 Task: Create a blank project ApexLine with privacy Public and default view as List and in the team Taskers . Create three sections in the project as To-Do, Doing and Done
Action: Mouse moved to (64, 204)
Screenshot: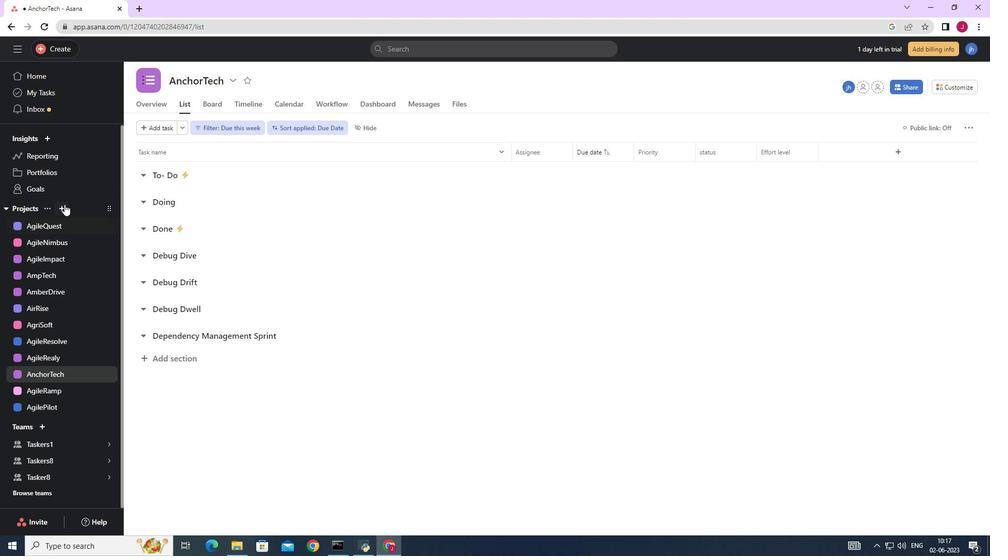 
Action: Mouse pressed left at (64, 204)
Screenshot: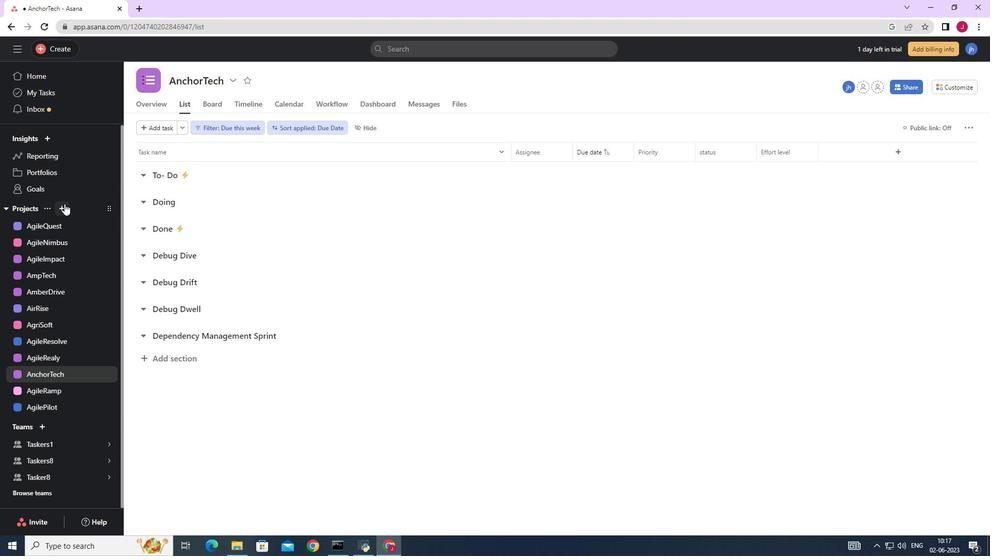 
Action: Mouse moved to (94, 230)
Screenshot: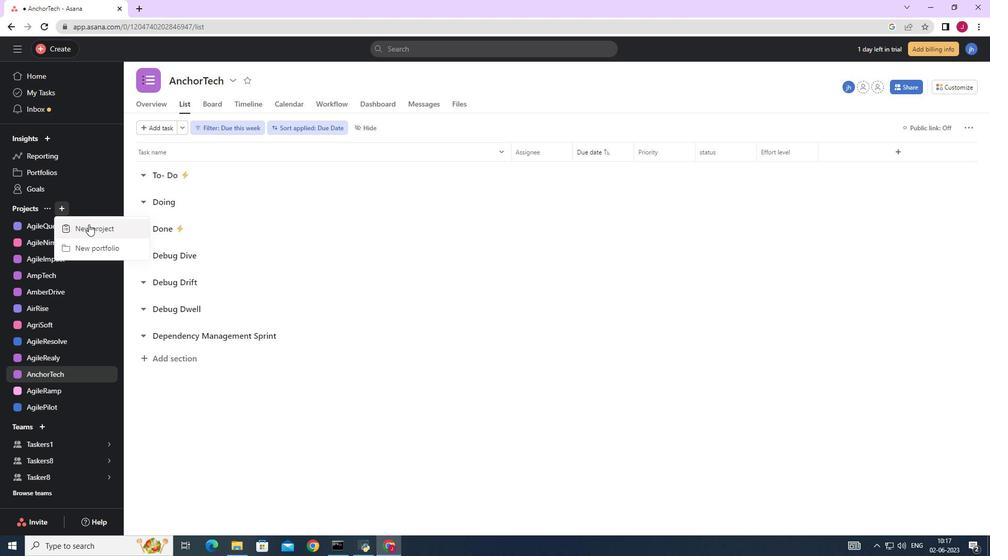 
Action: Mouse pressed left at (94, 230)
Screenshot: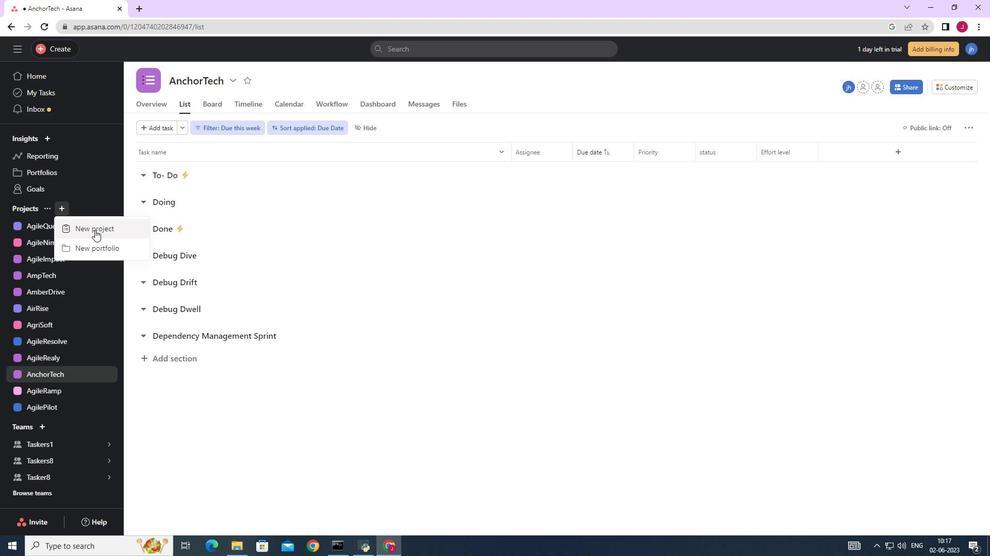 
Action: Mouse moved to (419, 222)
Screenshot: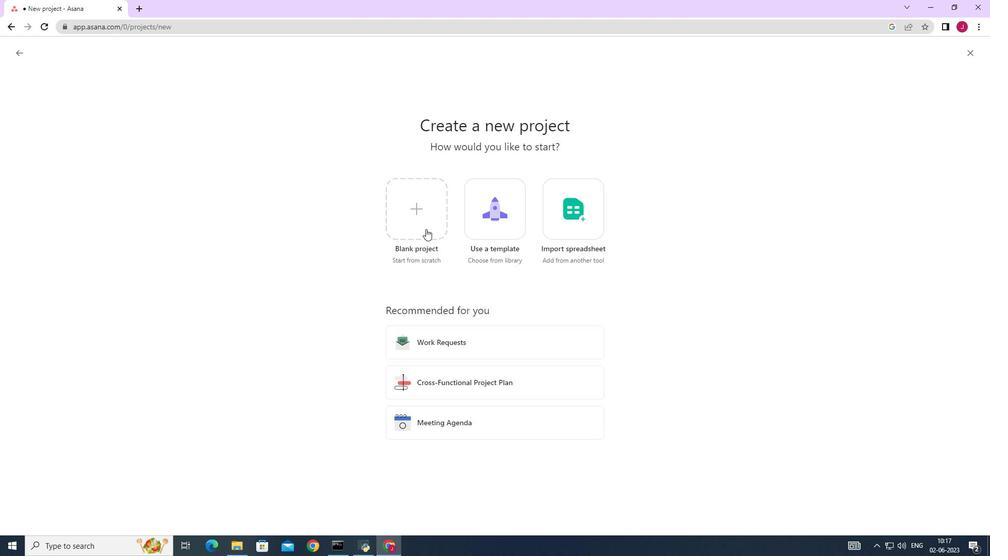 
Action: Mouse pressed left at (419, 222)
Screenshot: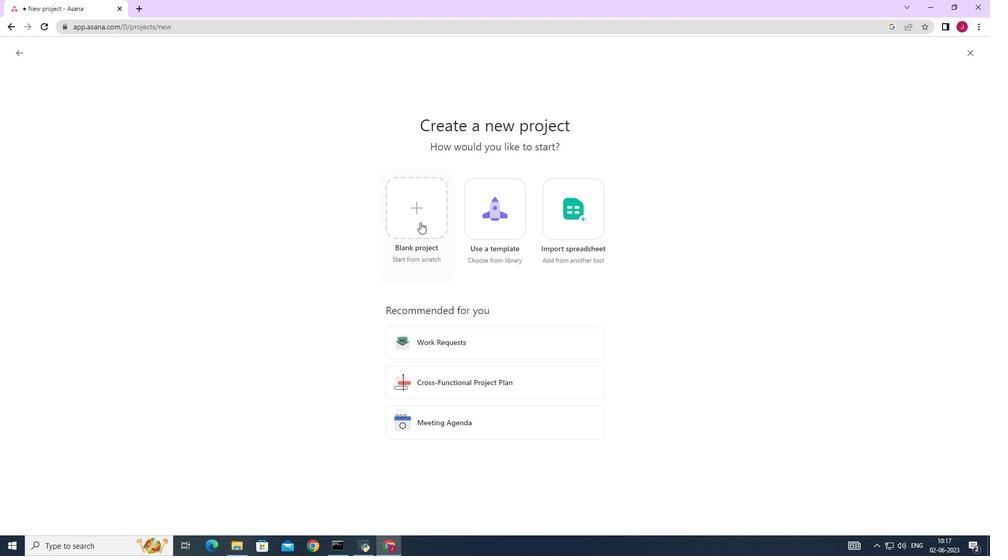 
Action: Mouse moved to (274, 133)
Screenshot: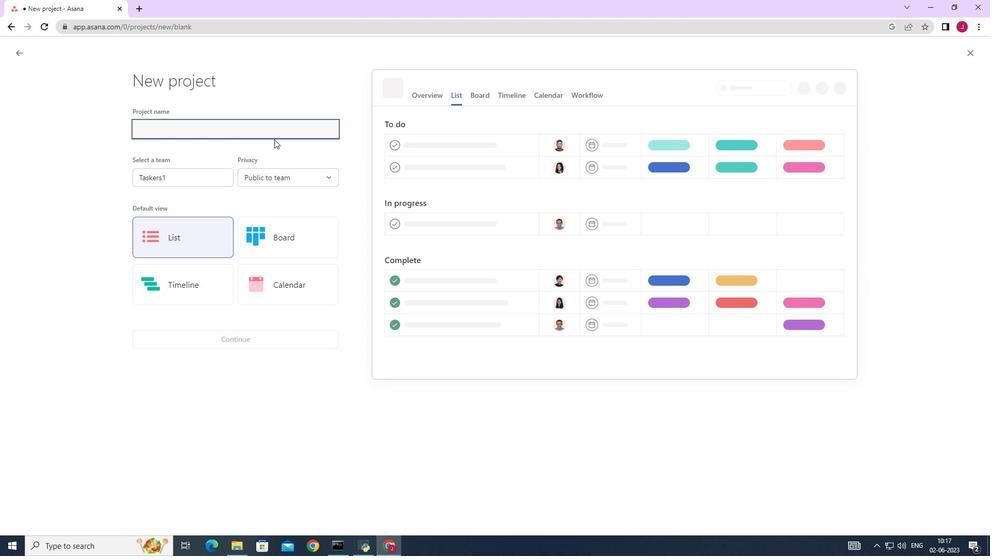 
Action: Key pressed <Key.caps_lock>A<Key.caps_lock>pex<Key.caps_lock>L<Key.caps_lock>ine
Screenshot: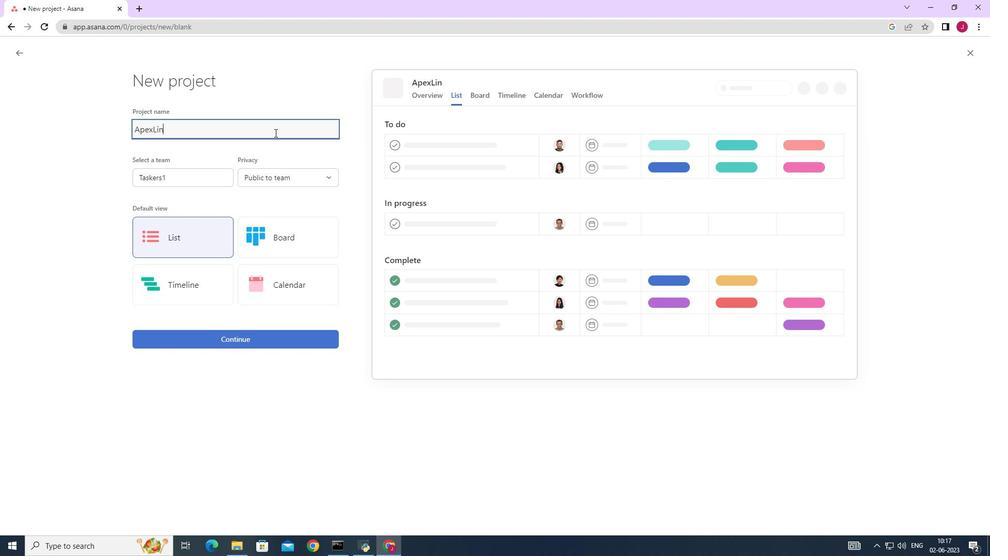 
Action: Mouse moved to (216, 176)
Screenshot: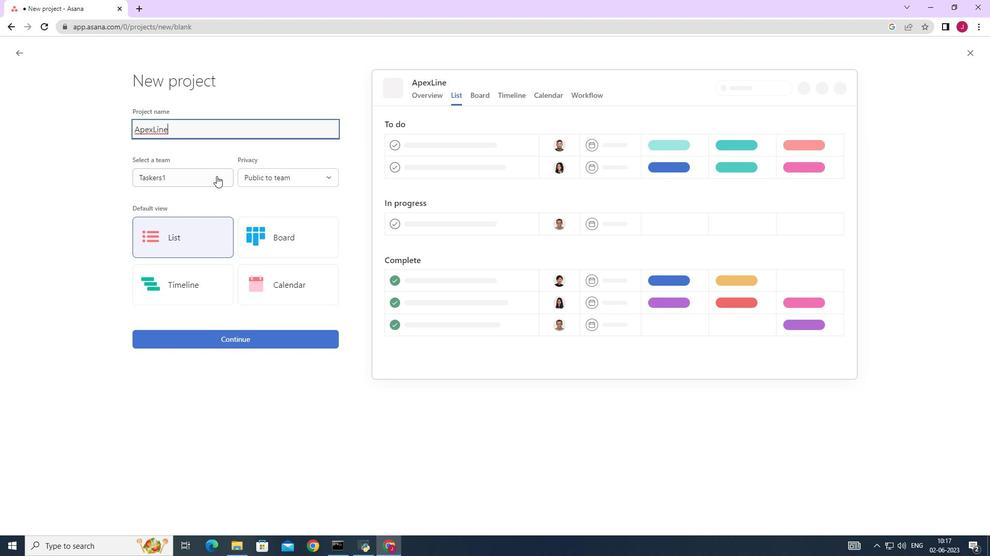 
Action: Mouse pressed left at (216, 176)
Screenshot: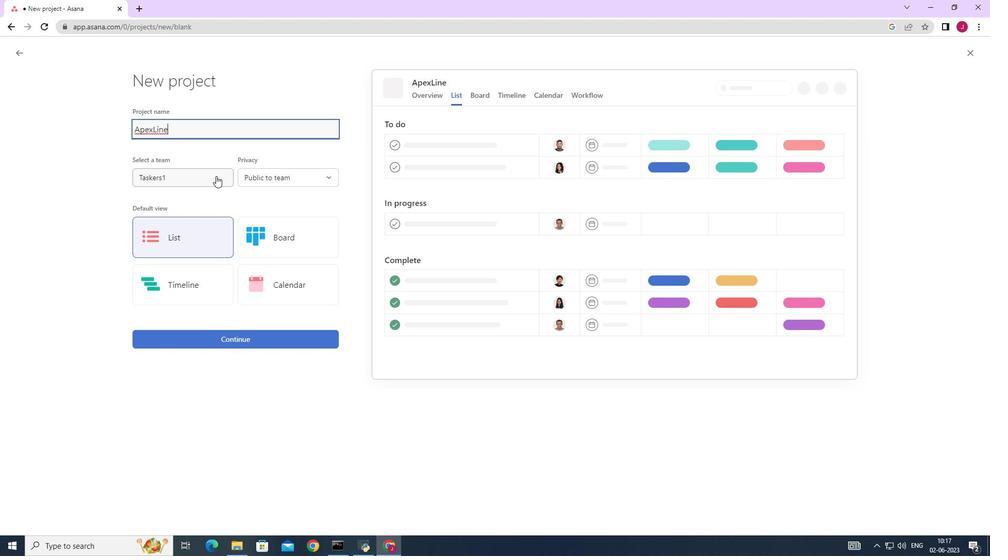 
Action: Mouse moved to (192, 198)
Screenshot: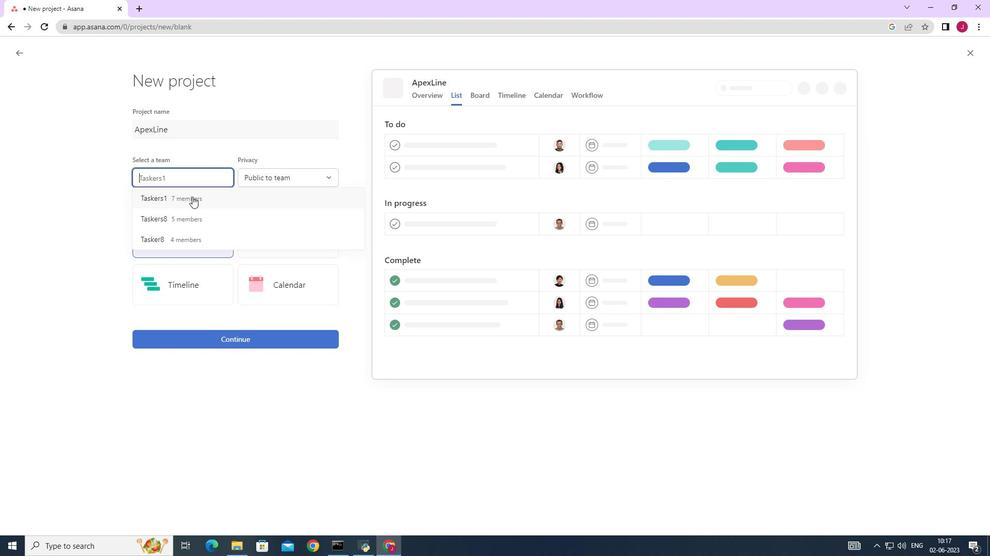 
Action: Mouse pressed left at (192, 198)
Screenshot: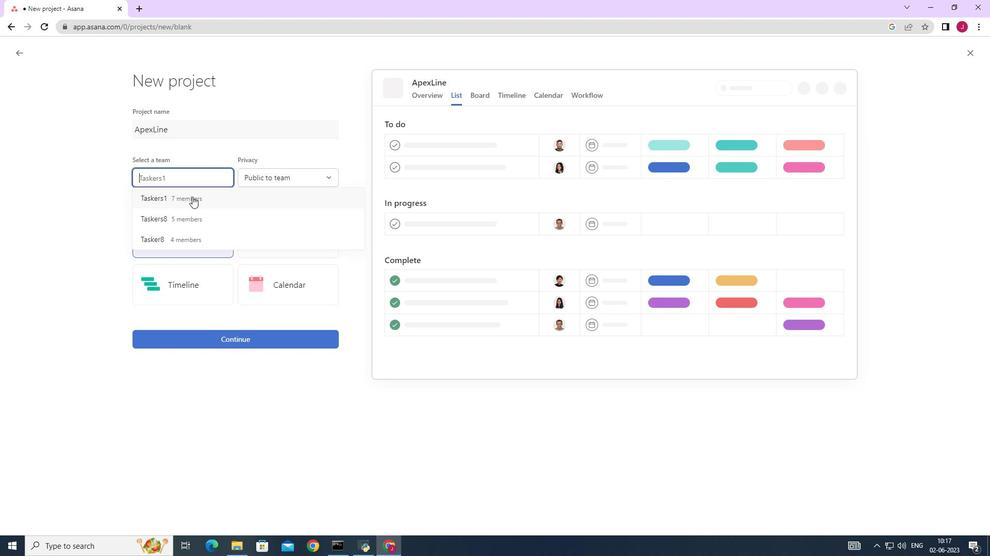 
Action: Mouse moved to (301, 174)
Screenshot: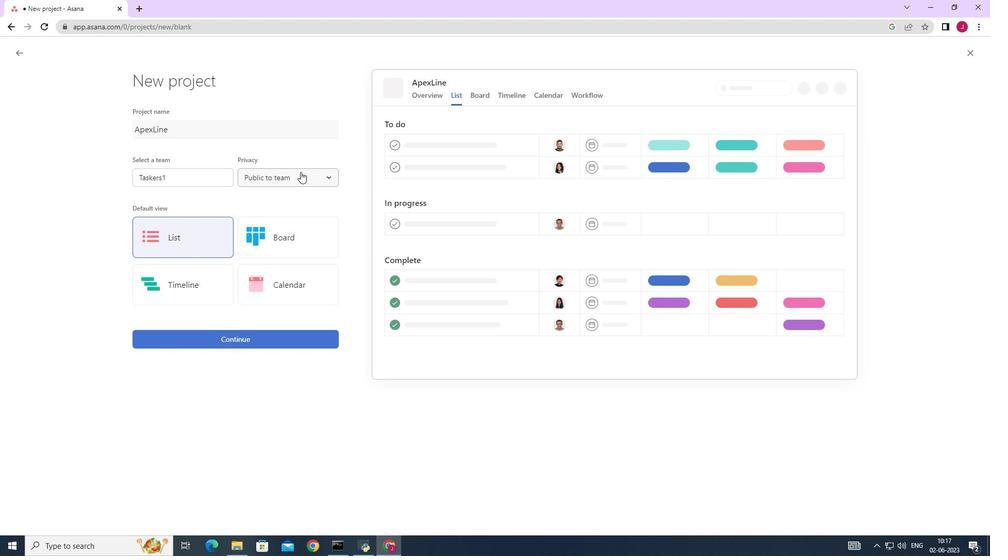 
Action: Mouse pressed left at (301, 174)
Screenshot: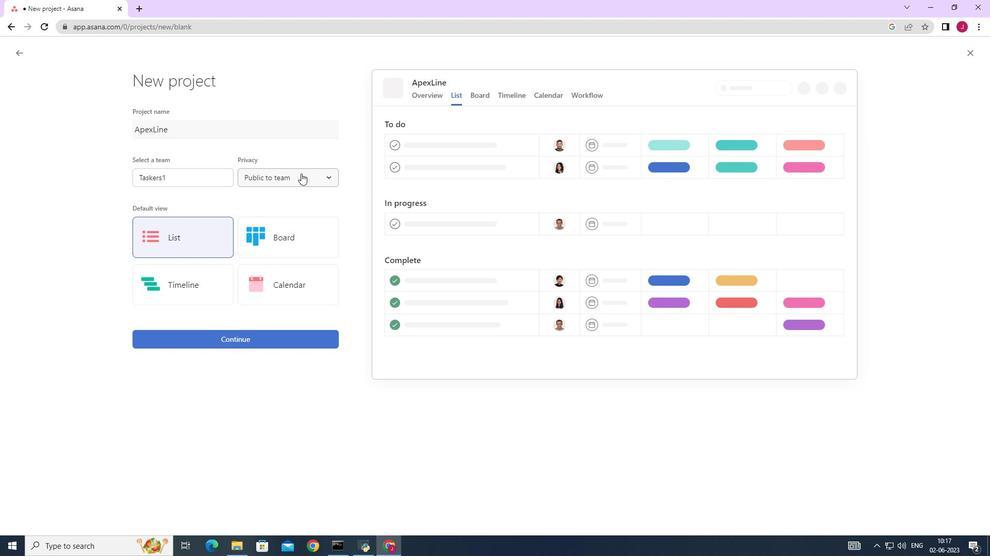 
Action: Mouse moved to (304, 196)
Screenshot: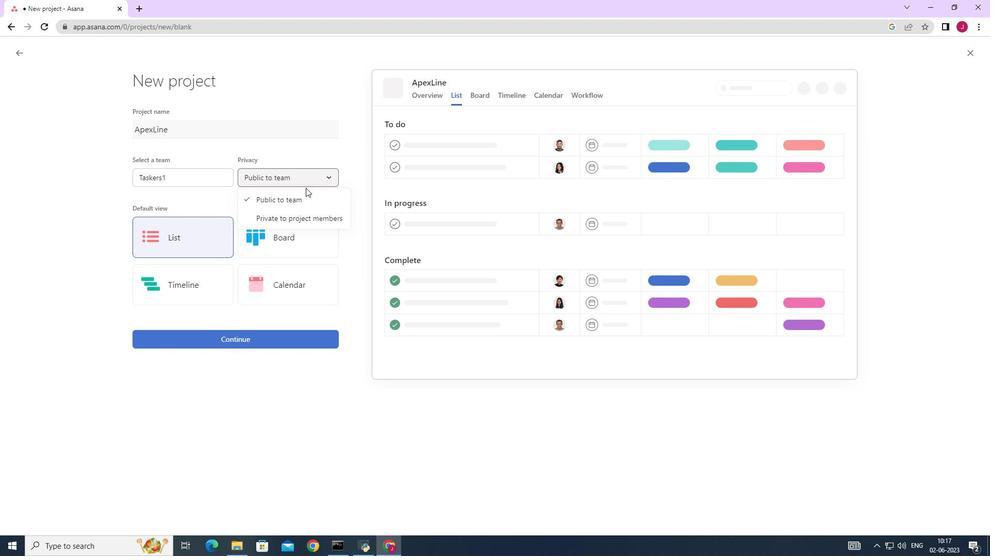 
Action: Mouse pressed left at (304, 196)
Screenshot: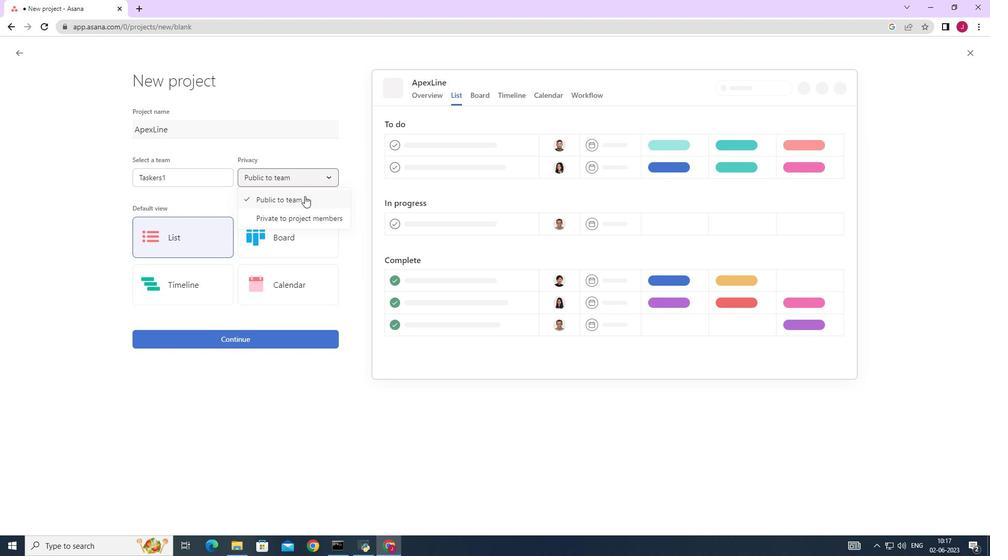 
Action: Mouse moved to (171, 241)
Screenshot: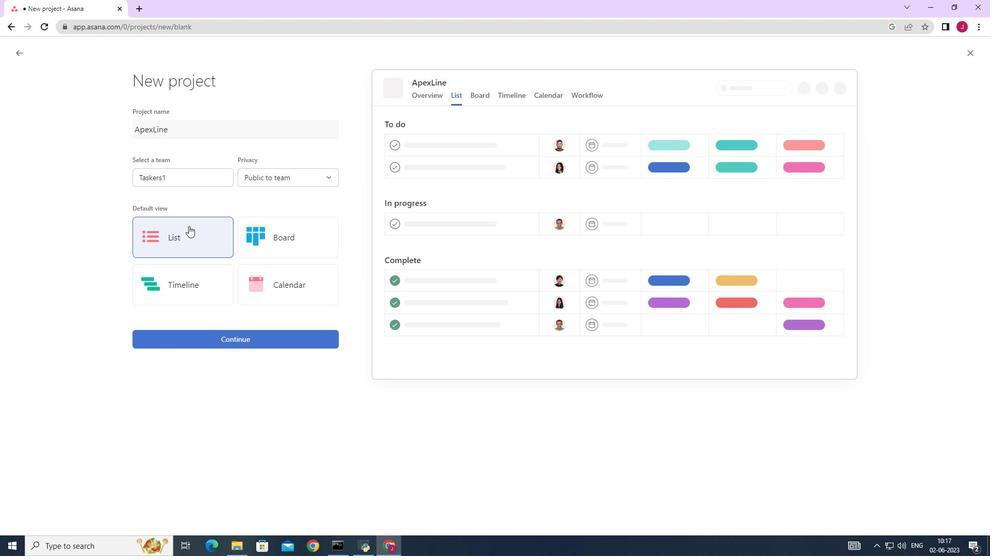 
Action: Mouse pressed left at (171, 241)
Screenshot: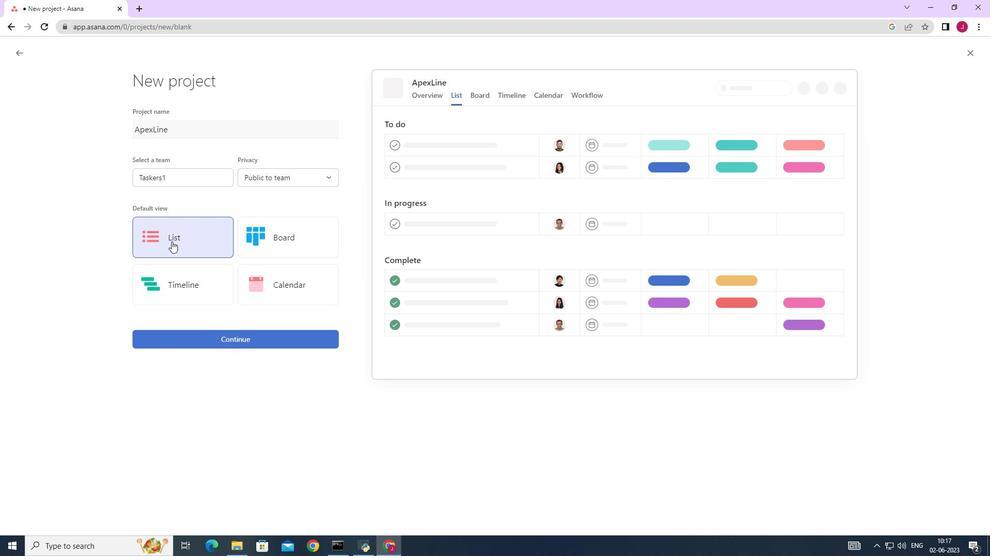 
Action: Mouse moved to (240, 340)
Screenshot: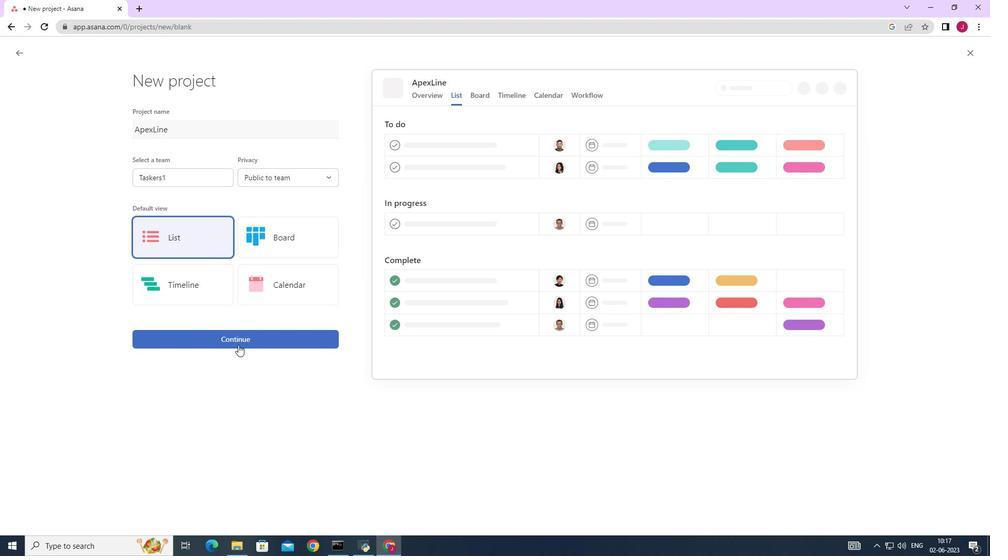 
Action: Mouse pressed left at (240, 340)
Screenshot: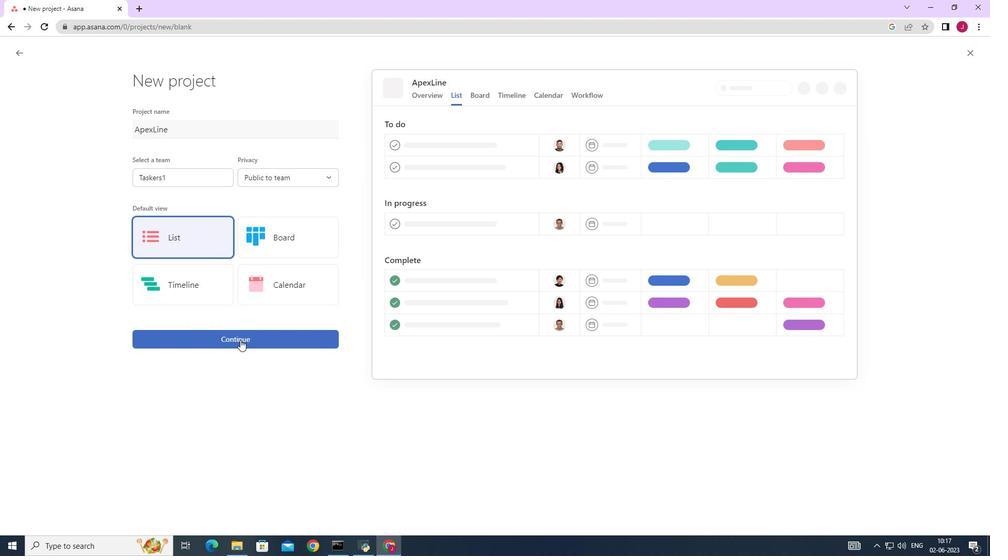
Action: Mouse moved to (273, 276)
Screenshot: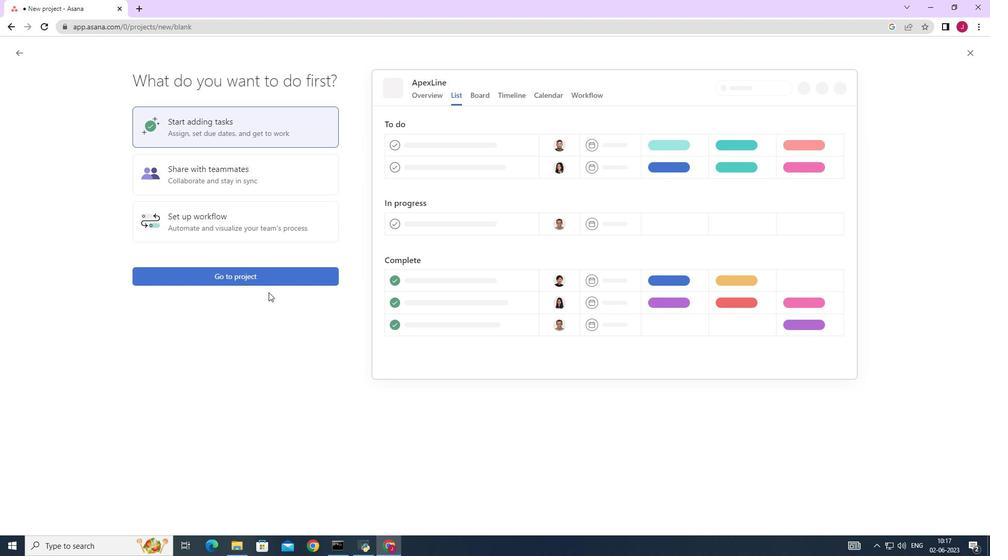 
Action: Mouse pressed left at (273, 276)
Screenshot: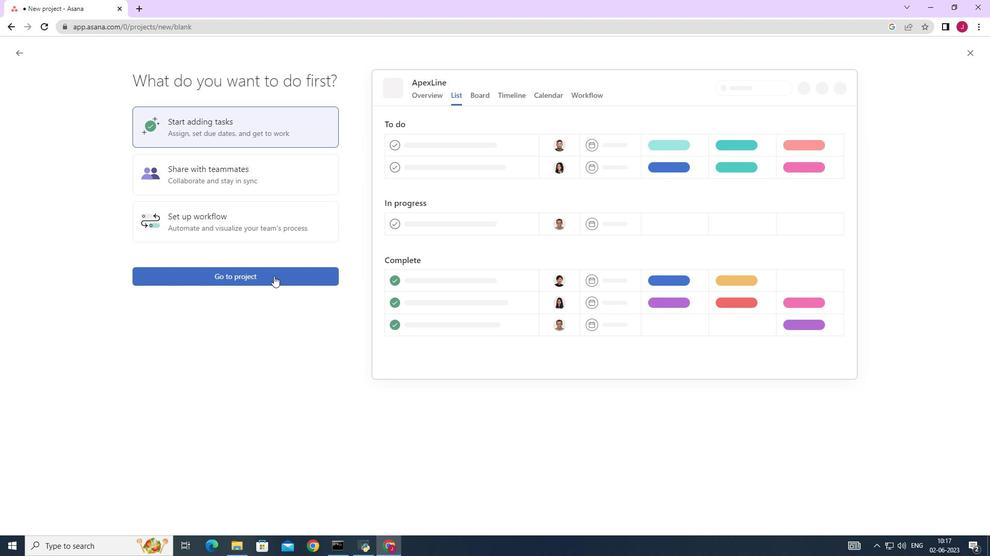 
Action: Mouse moved to (185, 228)
Screenshot: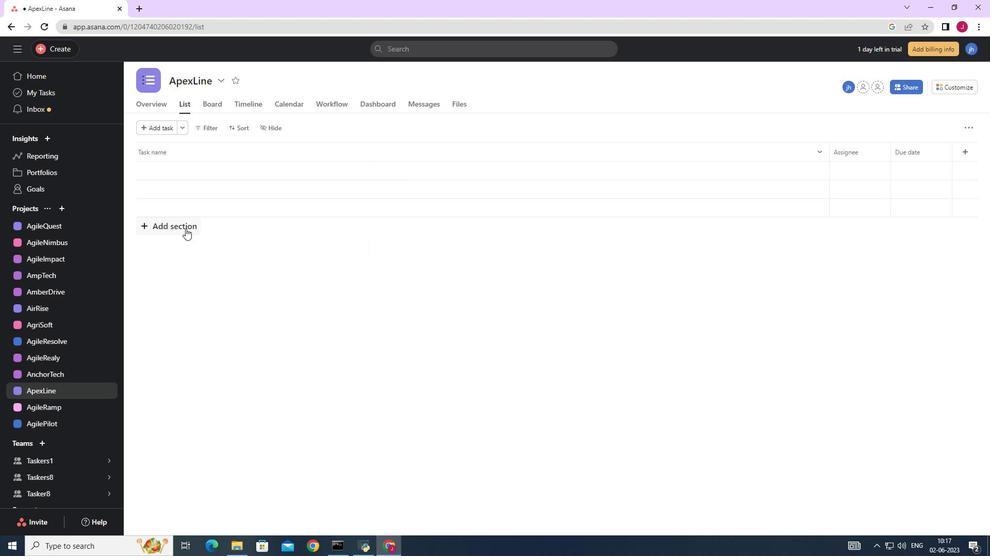 
Action: Mouse pressed left at (185, 228)
Screenshot: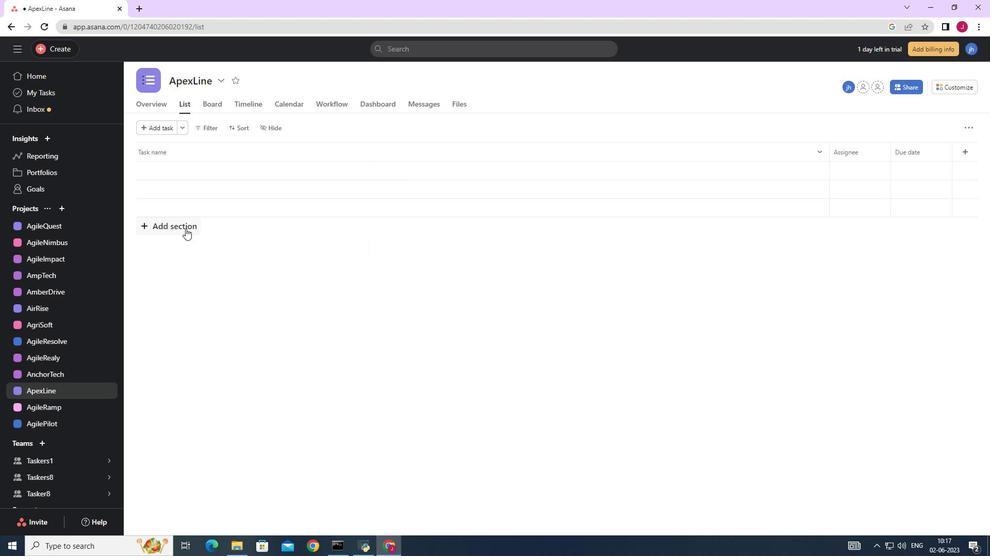 
Action: Key pressed <Key.caps_lock>T<Key.caps_lock>o-<Key.caps_lock>D<Key.caps_lock>o
Screenshot: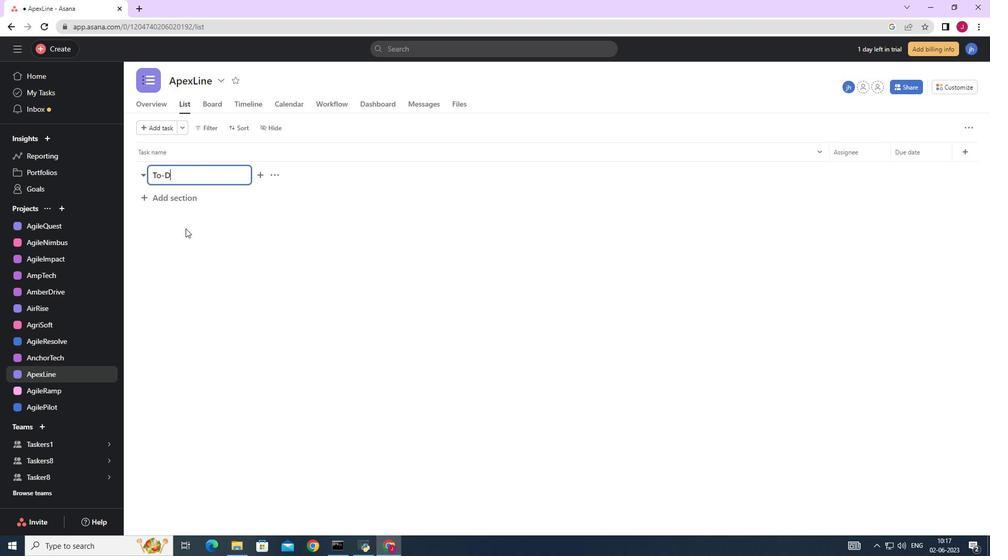 
Action: Mouse moved to (184, 198)
Screenshot: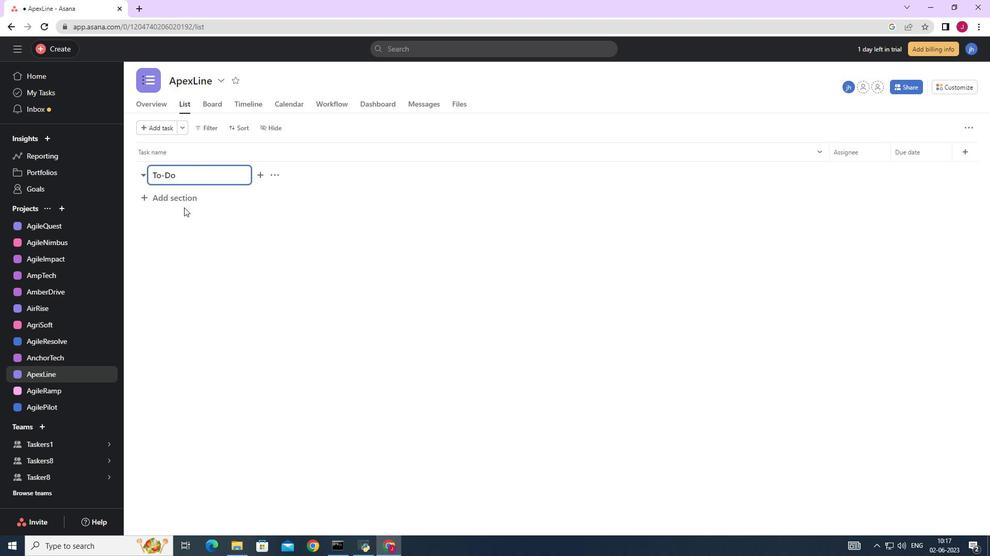 
Action: Mouse pressed left at (184, 198)
Screenshot: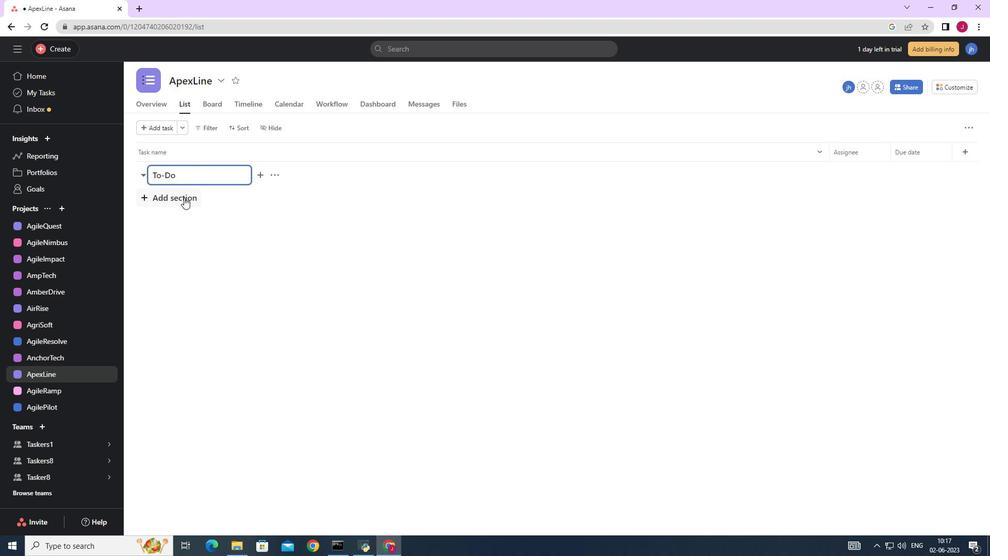 
Action: Key pressed <Key.caps_lock>D<Key.caps_lock>oing
Screenshot: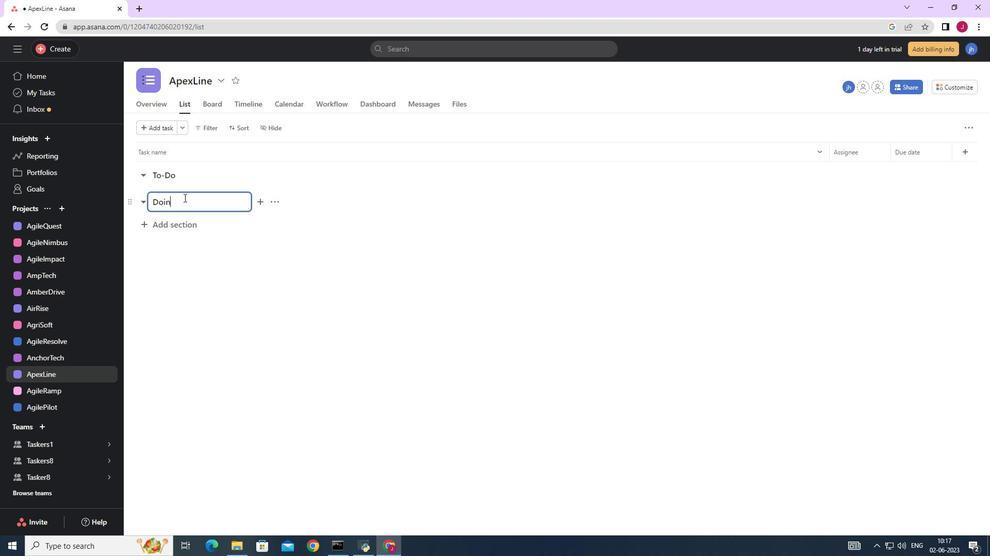 
Action: Mouse moved to (176, 225)
Screenshot: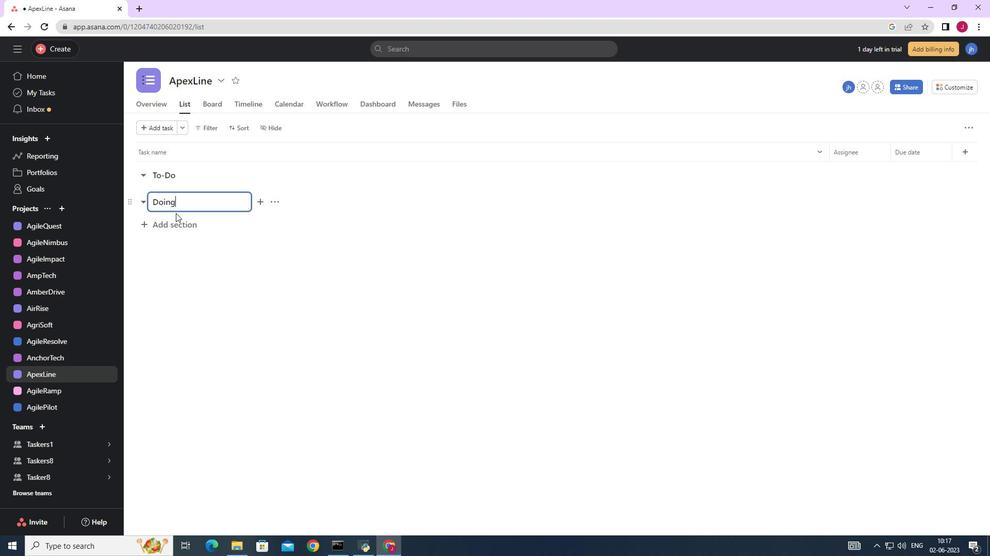 
Action: Mouse pressed left at (176, 225)
Screenshot: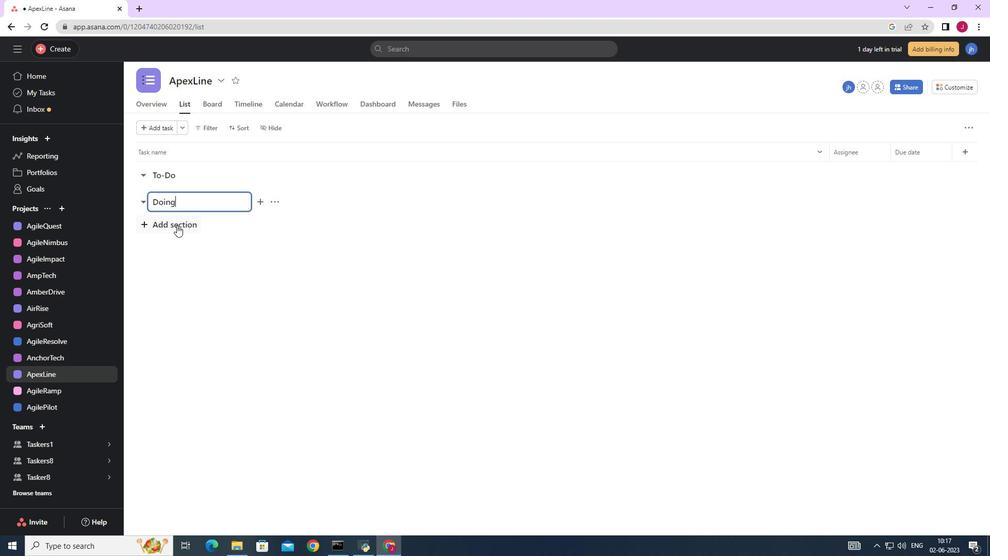 
Action: Key pressed <Key.caps_lock>D<Key.caps_lock>one<Key.enter>
Screenshot: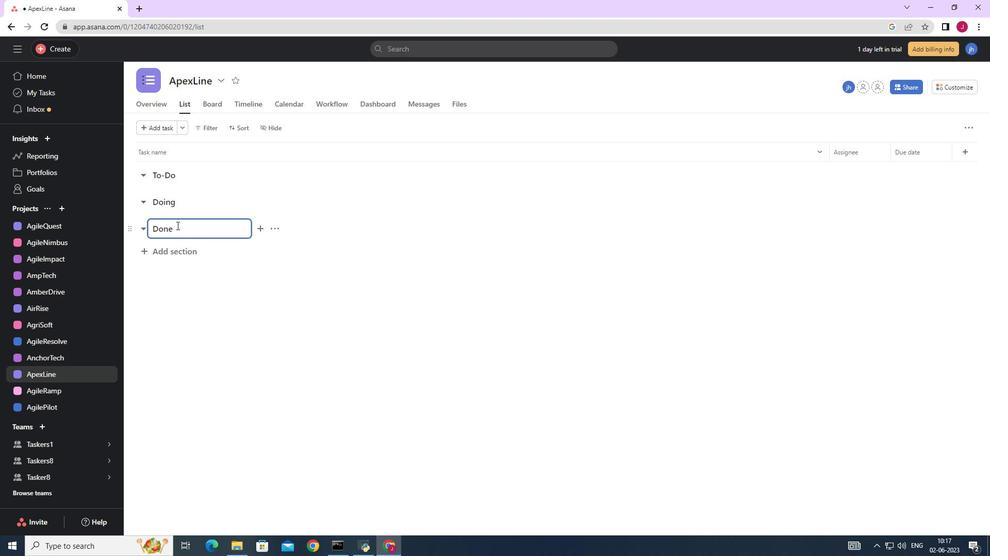 
